 Task: Add a condition where "Description Does not contain the following string" "Specific time" in recently solved tickets.
Action: Mouse moved to (119, 412)
Screenshot: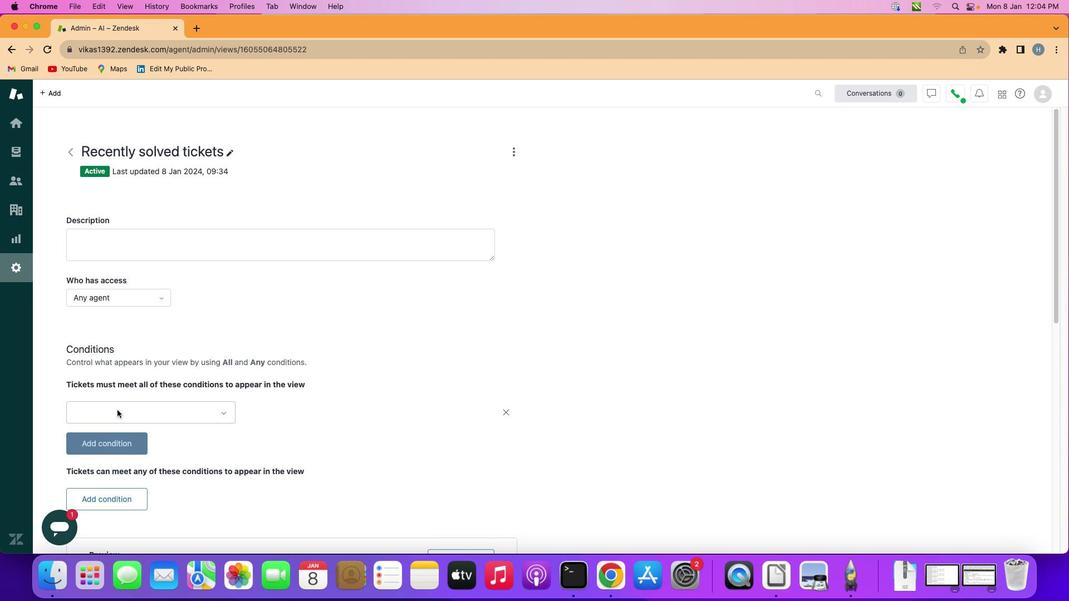 
Action: Mouse pressed left at (119, 412)
Screenshot: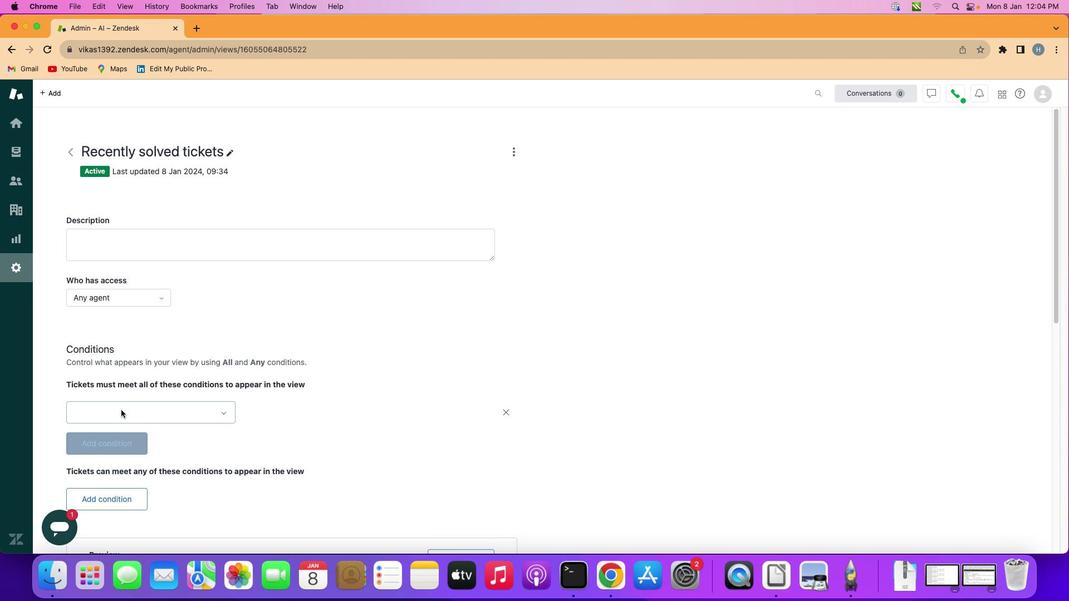 
Action: Mouse moved to (152, 414)
Screenshot: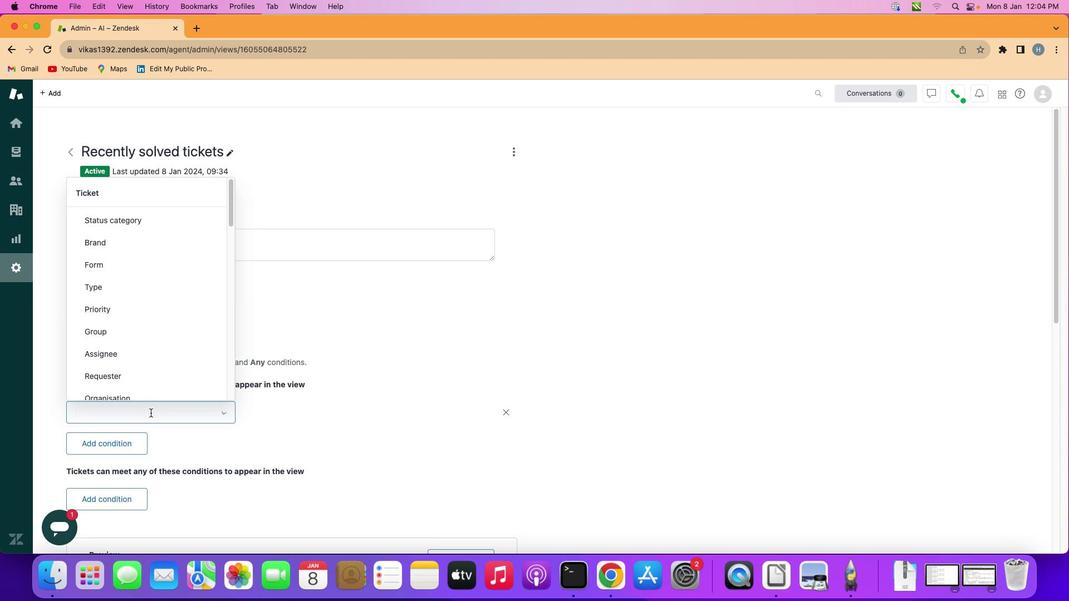 
Action: Mouse pressed left at (152, 414)
Screenshot: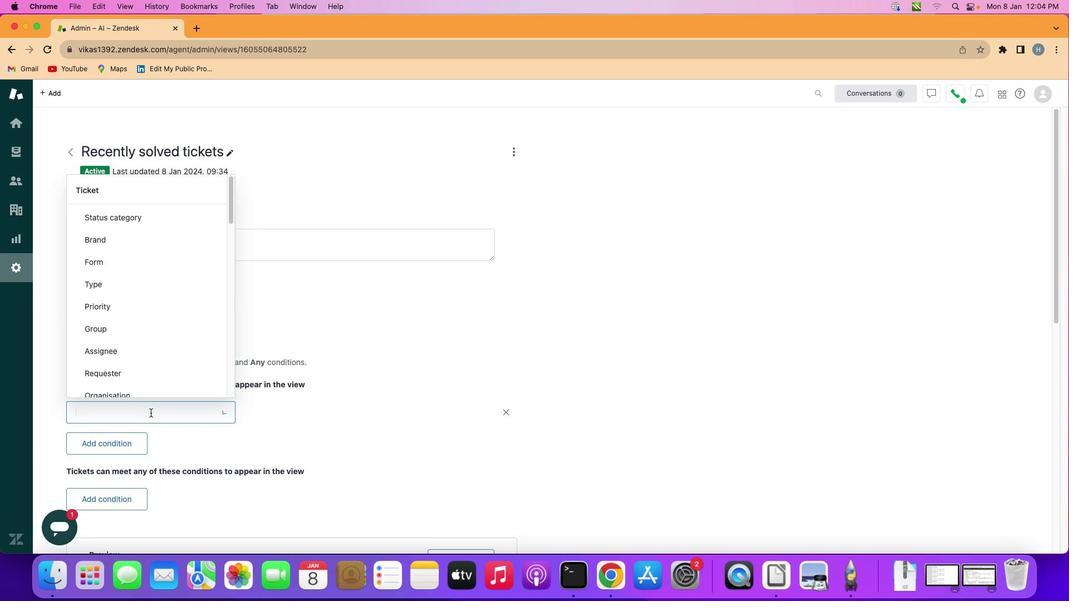 
Action: Mouse moved to (174, 325)
Screenshot: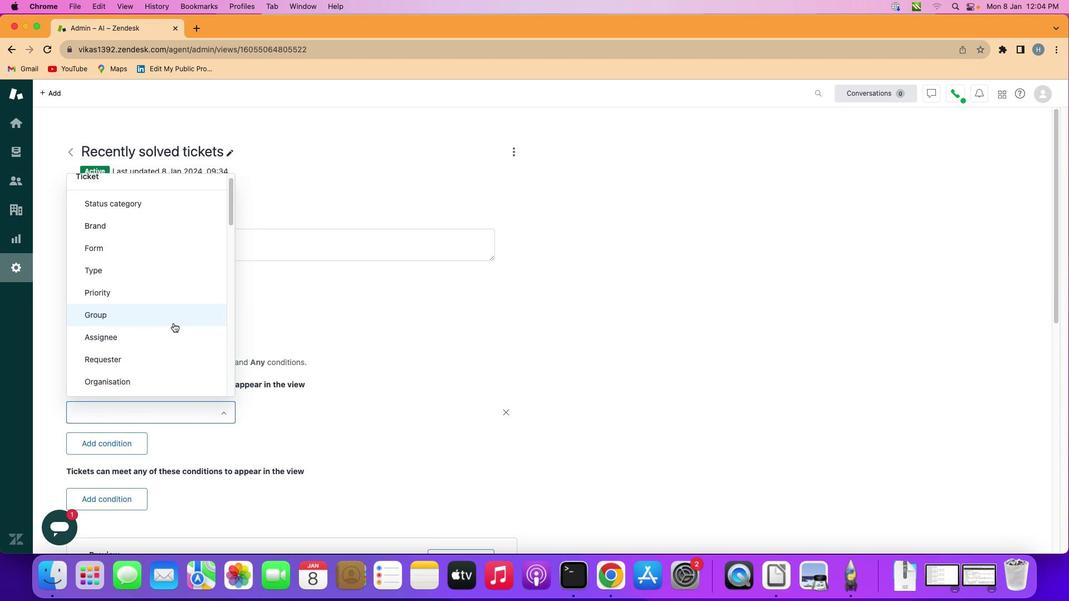 
Action: Mouse scrolled (174, 325) with delta (1, 1)
Screenshot: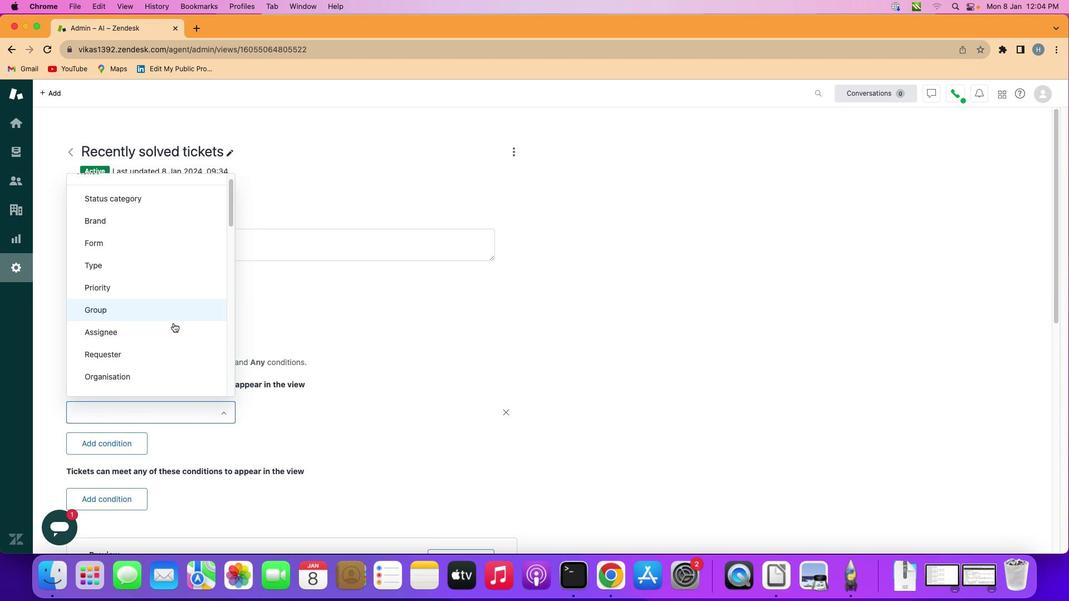 
Action: Mouse scrolled (174, 325) with delta (1, 1)
Screenshot: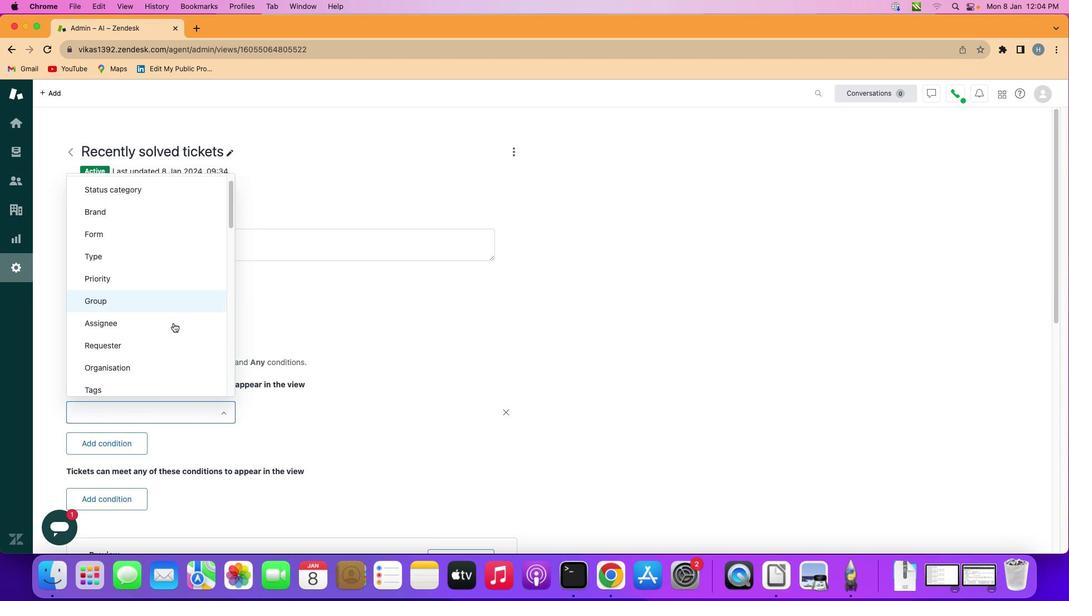 
Action: Mouse scrolled (174, 325) with delta (1, 1)
Screenshot: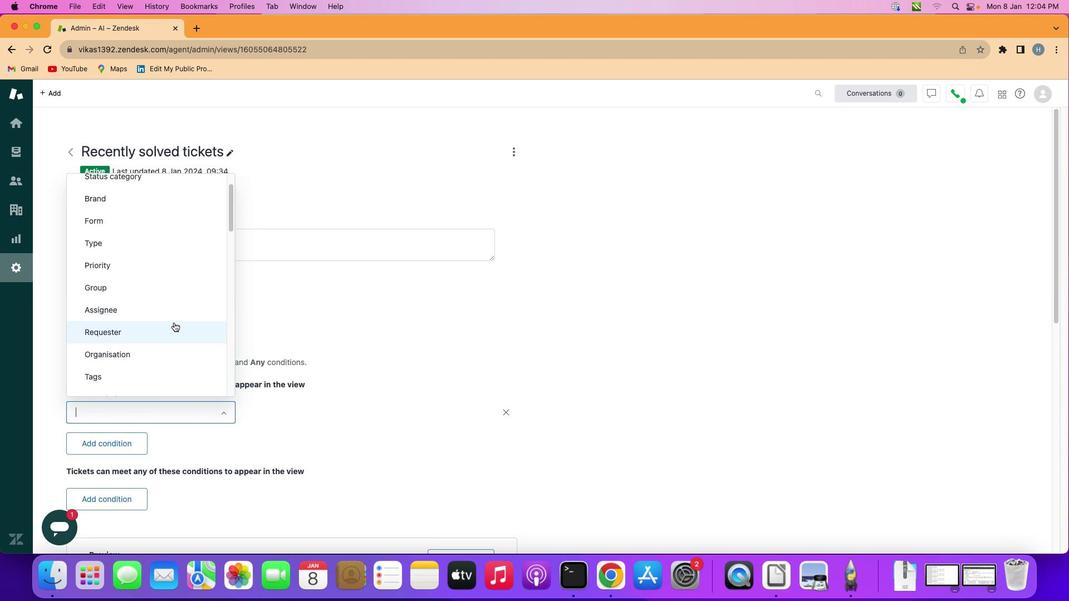 
Action: Mouse scrolled (174, 325) with delta (1, 1)
Screenshot: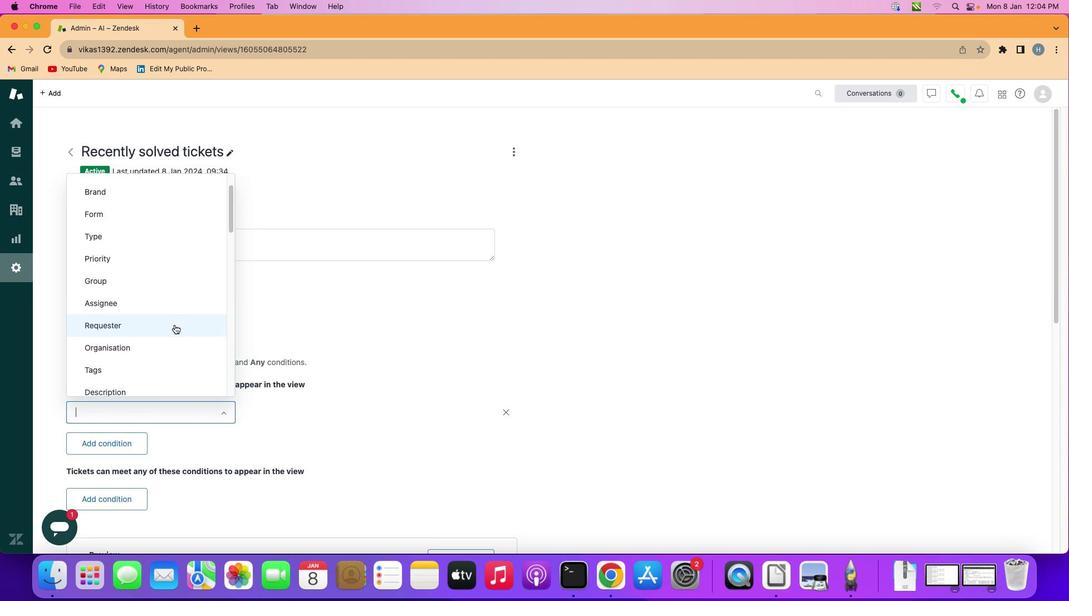 
Action: Mouse moved to (177, 333)
Screenshot: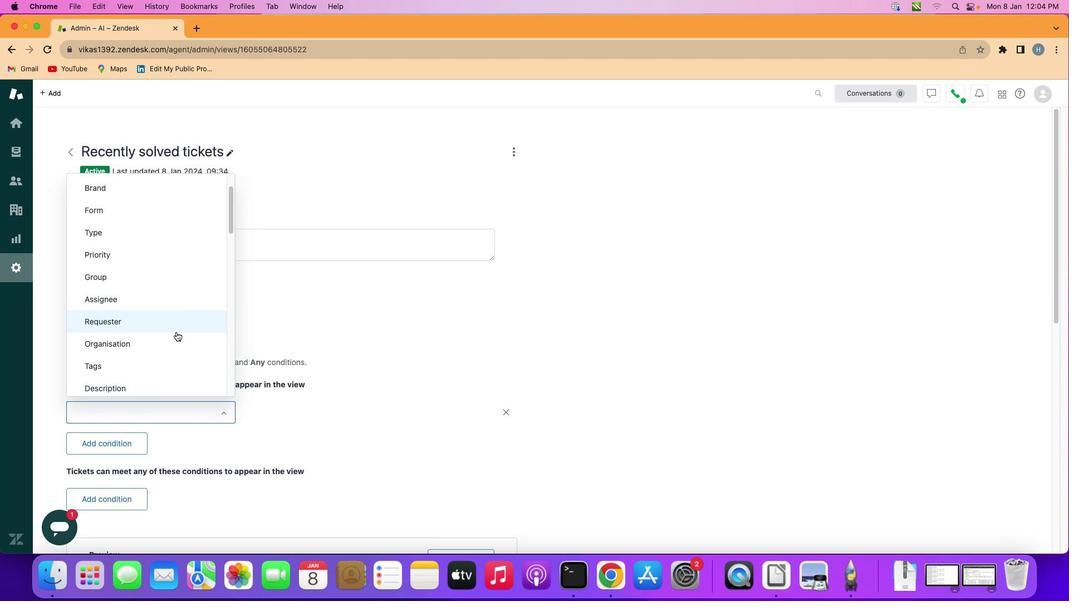 
Action: Mouse scrolled (177, 333) with delta (1, 1)
Screenshot: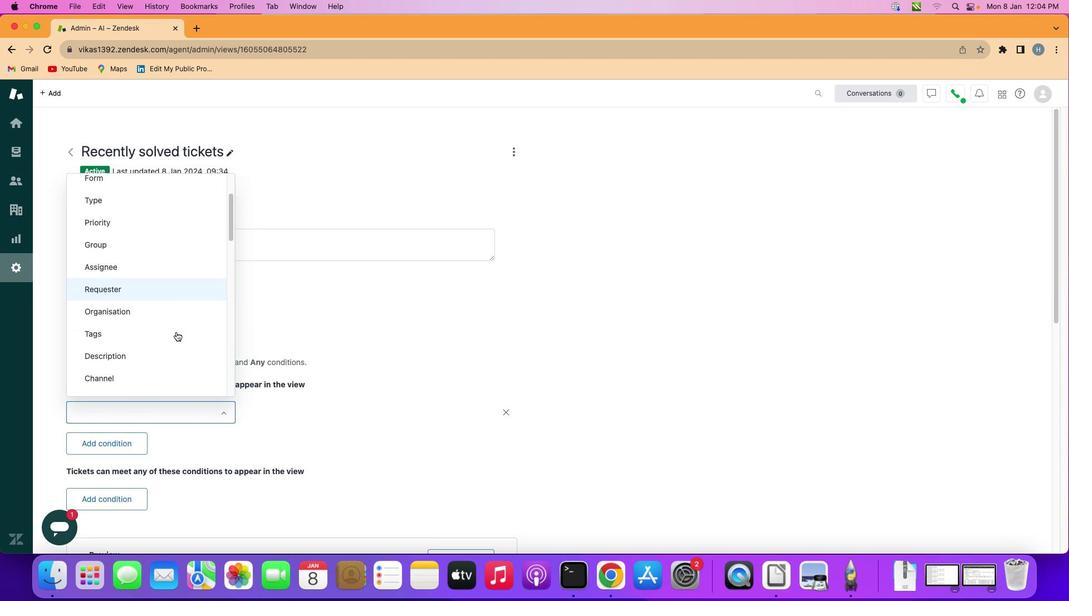 
Action: Mouse scrolled (177, 333) with delta (1, 1)
Screenshot: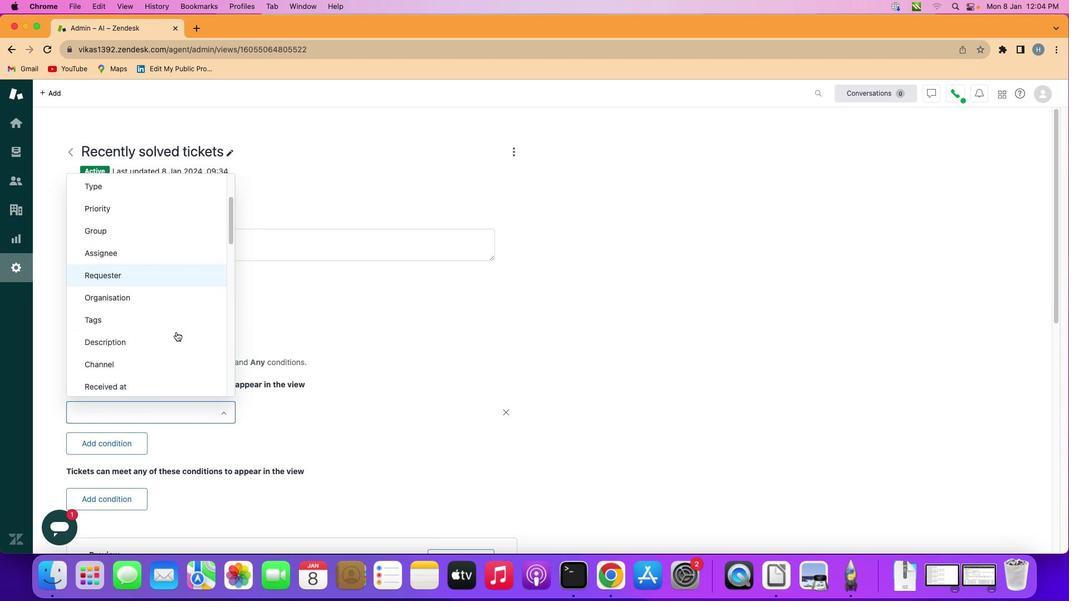 
Action: Mouse scrolled (177, 333) with delta (1, 1)
Screenshot: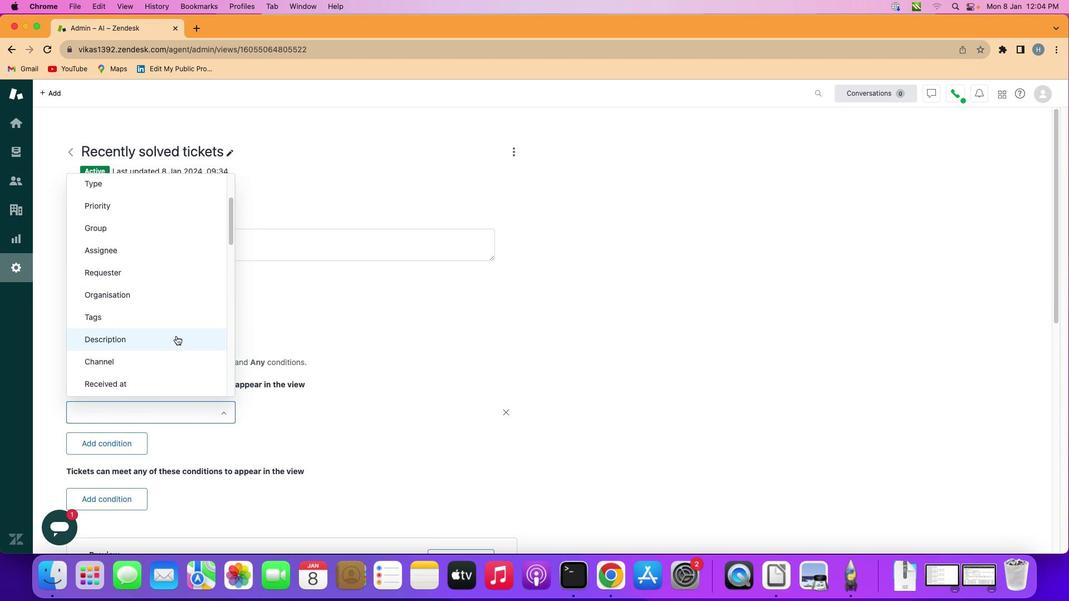 
Action: Mouse moved to (192, 343)
Screenshot: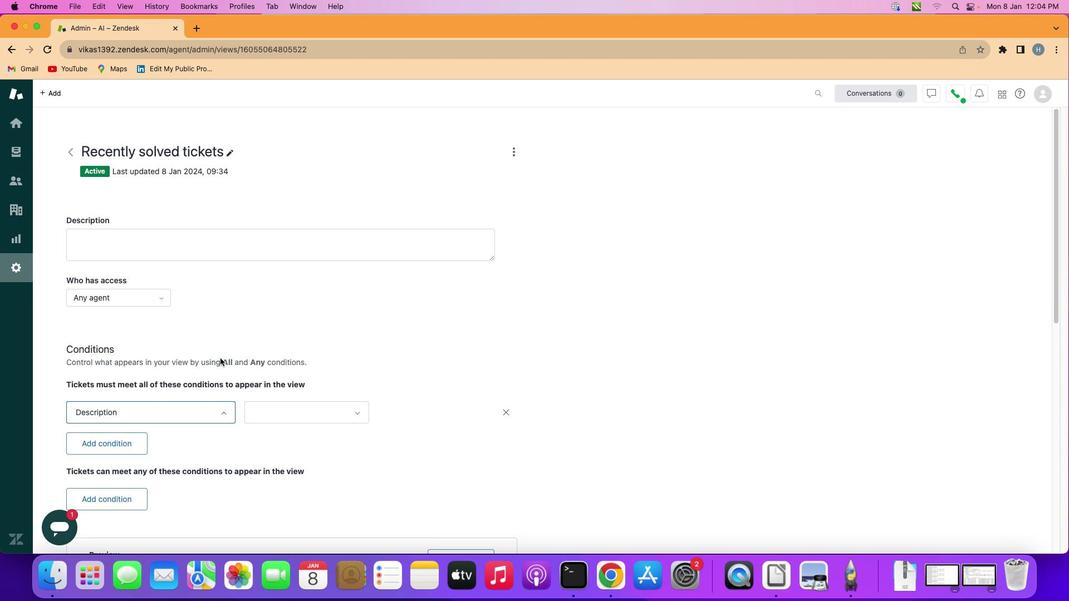 
Action: Mouse pressed left at (192, 343)
Screenshot: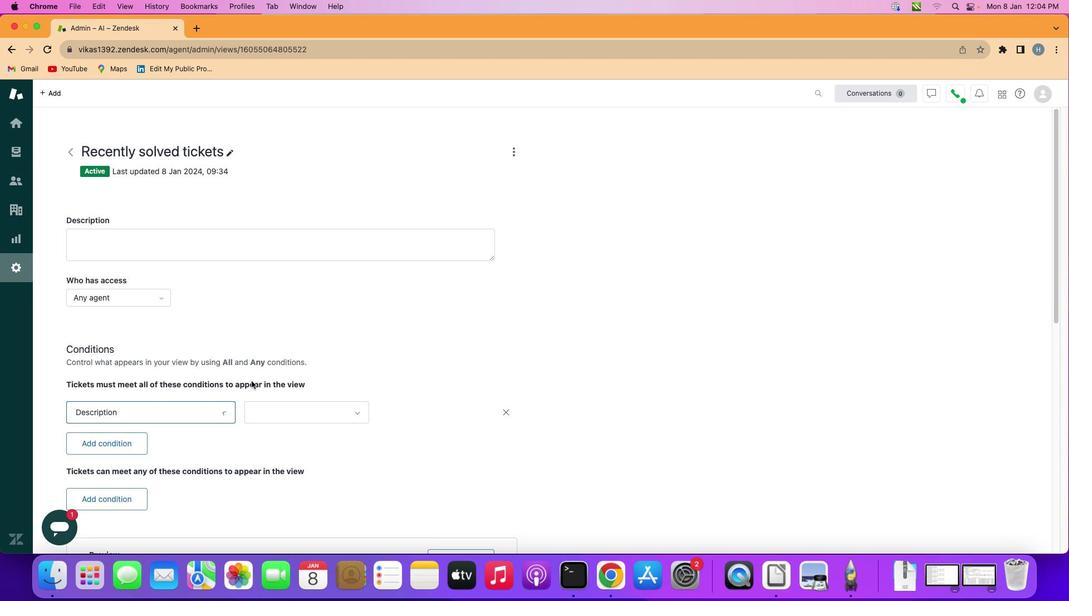 
Action: Mouse moved to (283, 417)
Screenshot: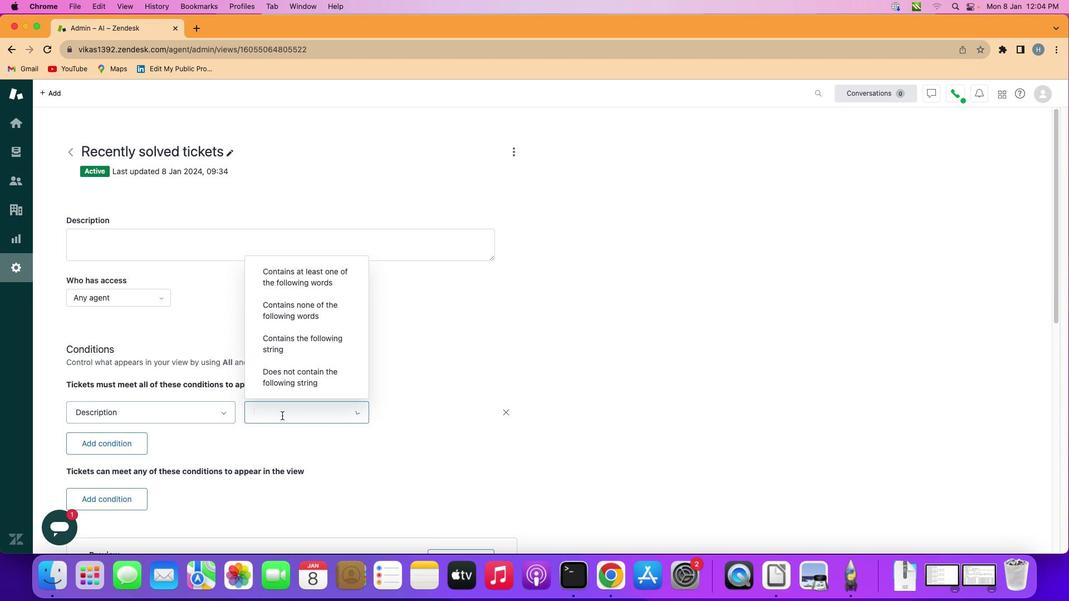 
Action: Mouse pressed left at (283, 417)
Screenshot: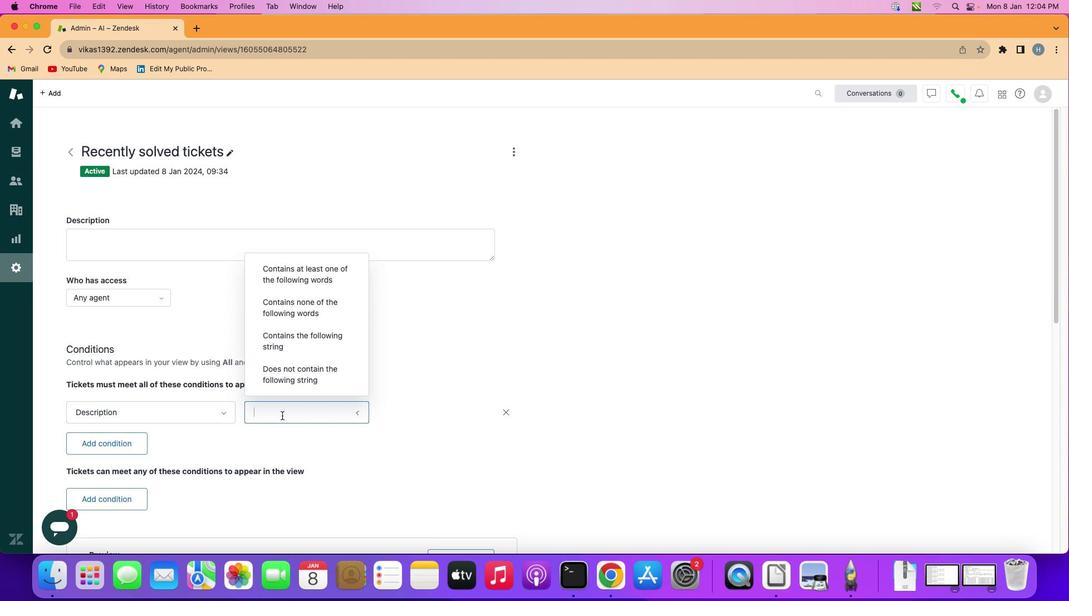 
Action: Mouse moved to (319, 382)
Screenshot: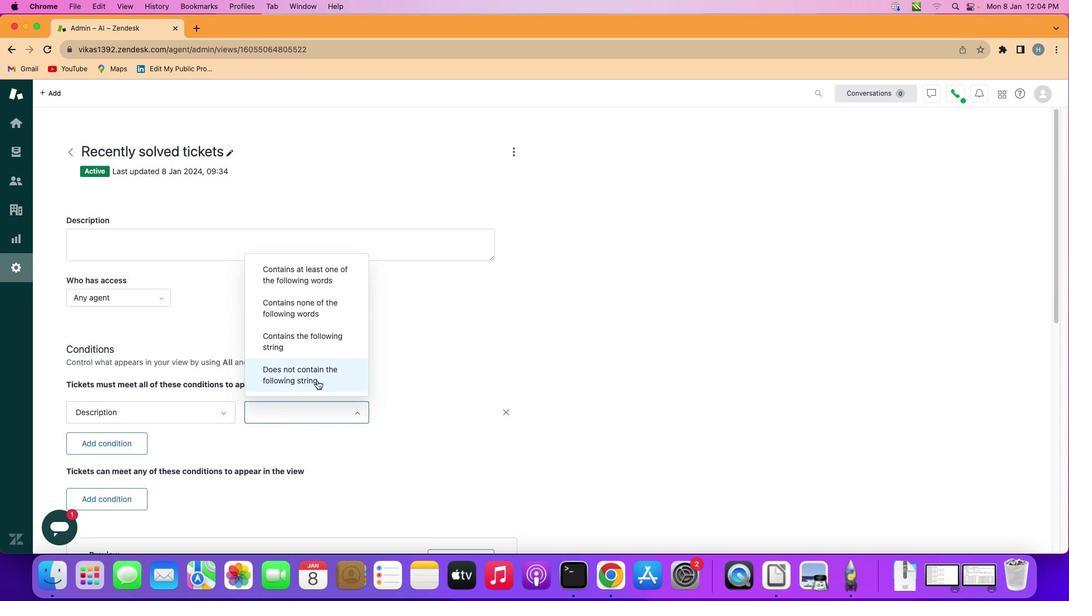 
Action: Mouse pressed left at (319, 382)
Screenshot: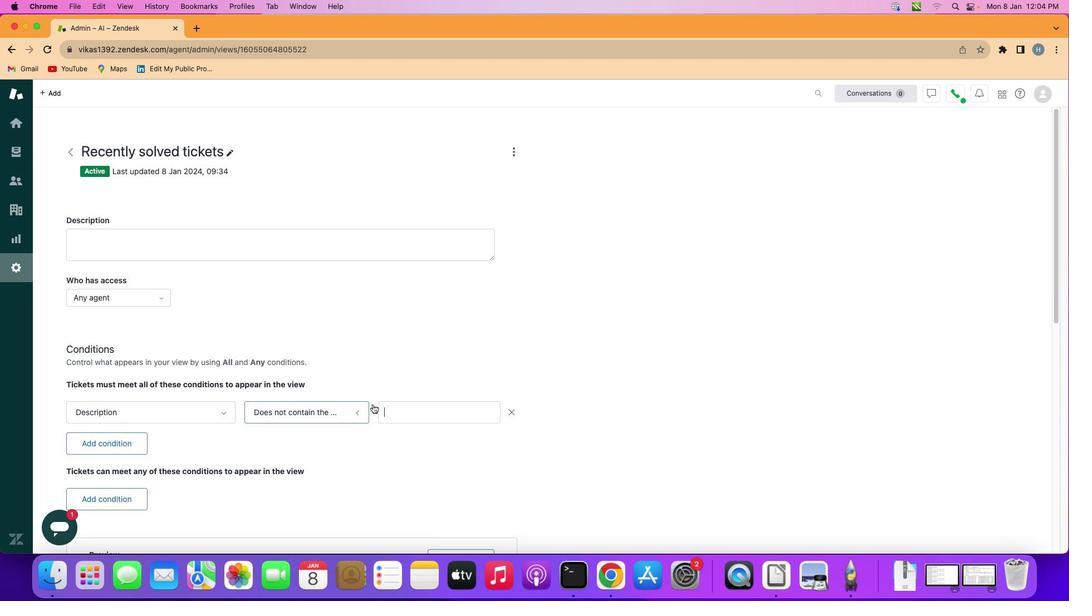 
Action: Mouse moved to (424, 417)
Screenshot: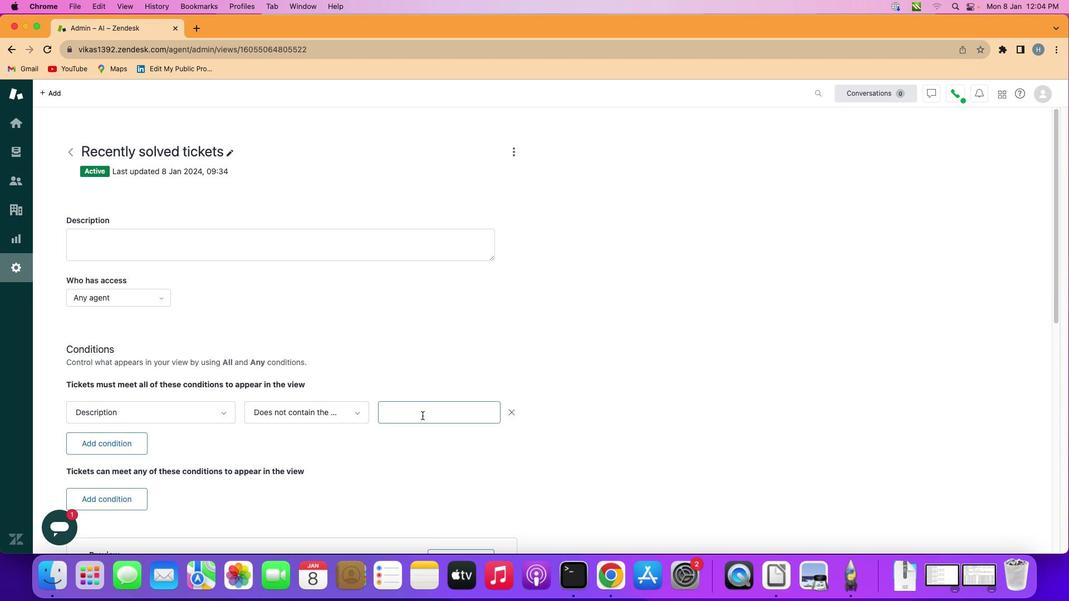 
Action: Mouse pressed left at (424, 417)
Screenshot: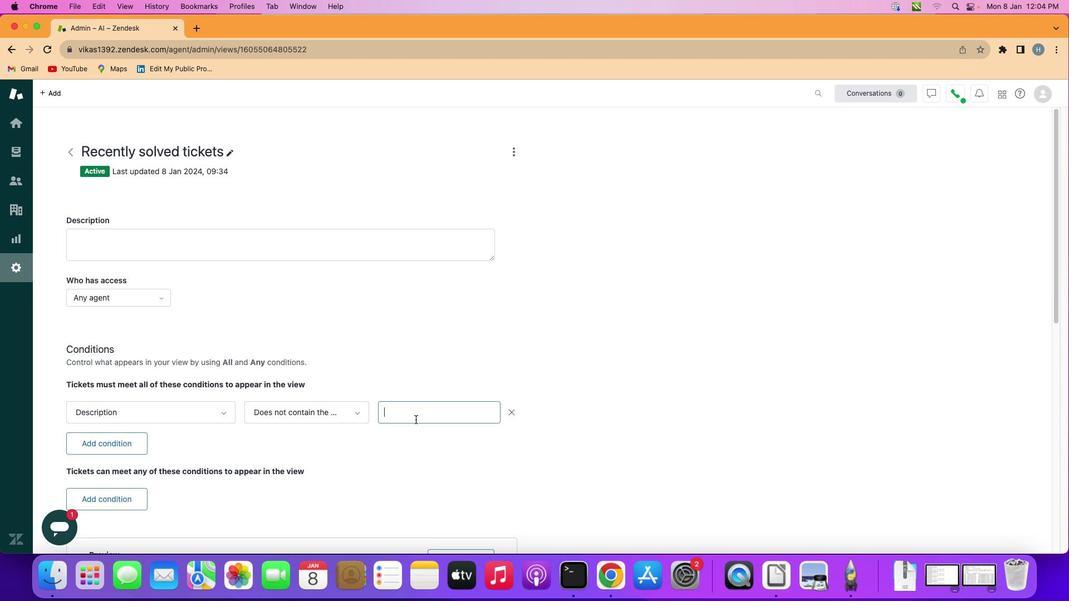 
Action: Mouse moved to (400, 428)
Screenshot: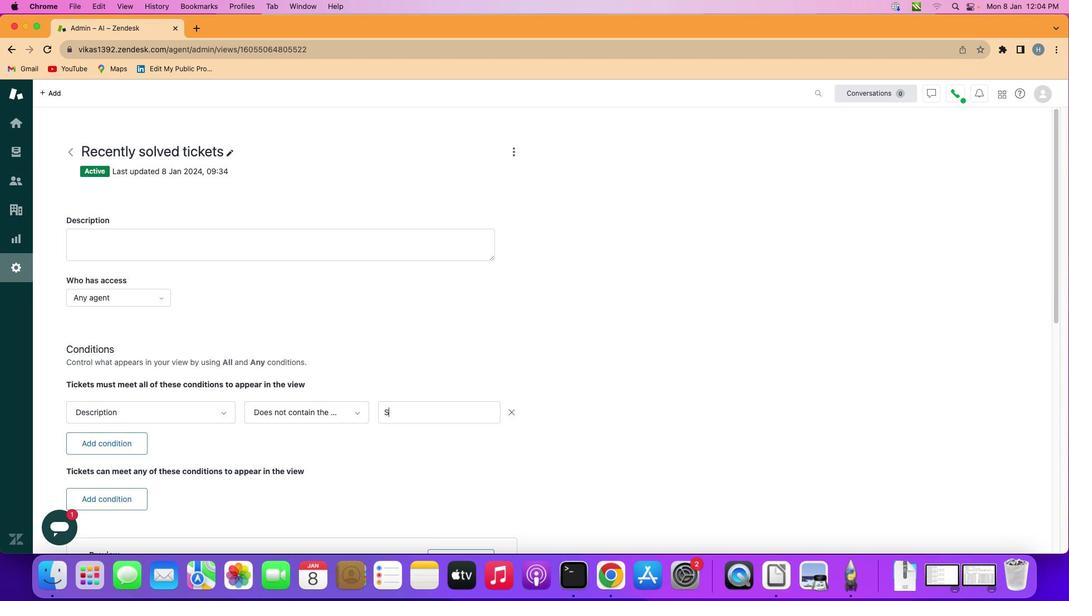 
Action: Key pressed Key.shift'S''p''e''c''i''f''i''c'Key.space't''i''m''e'
Screenshot: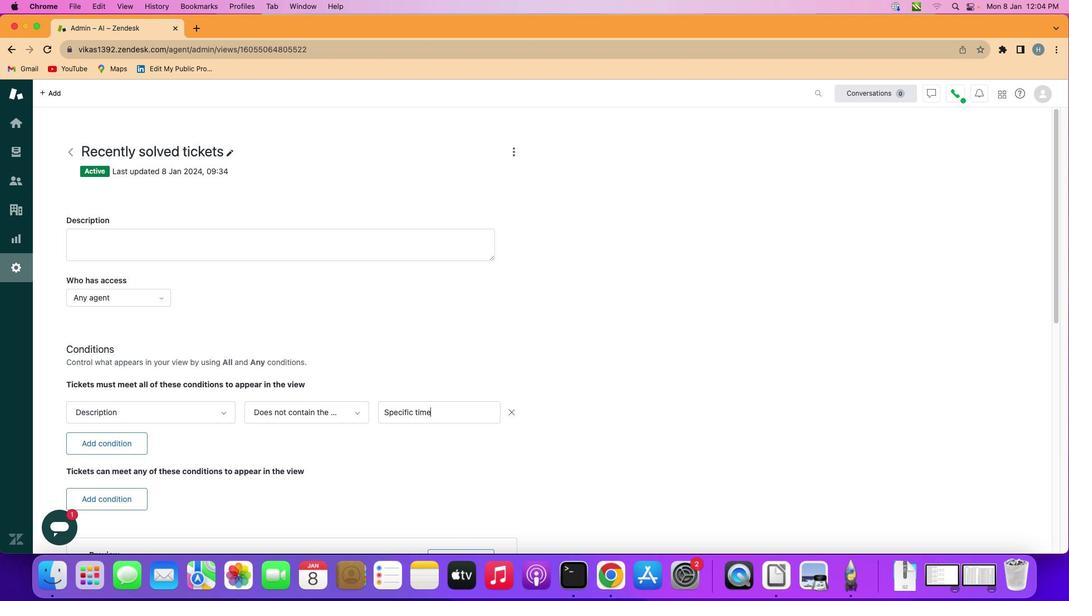 
Action: Mouse moved to (429, 452)
Screenshot: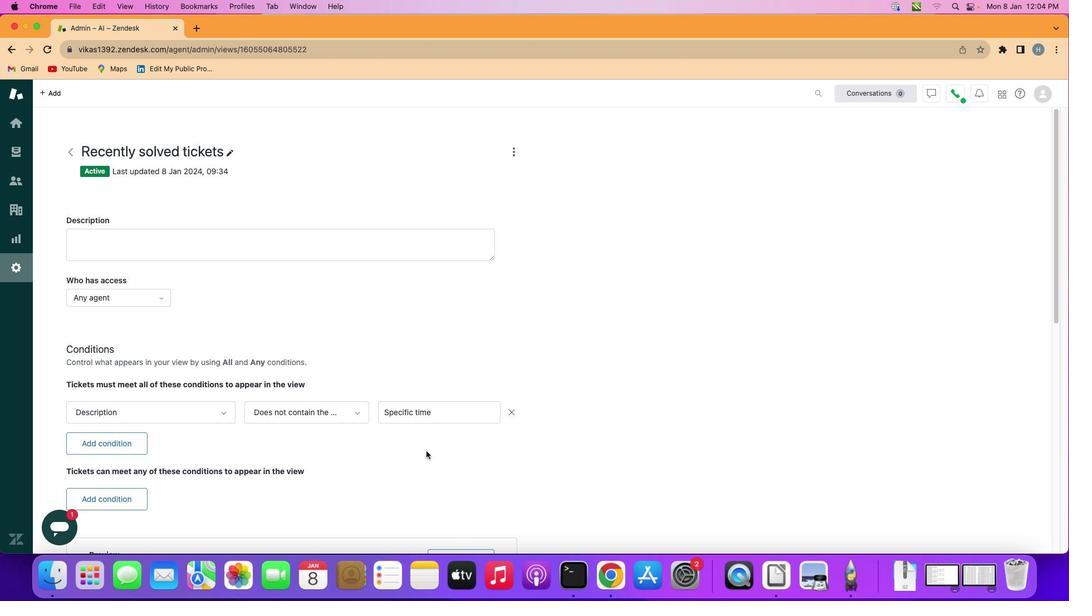 
Action: Mouse pressed left at (429, 452)
Screenshot: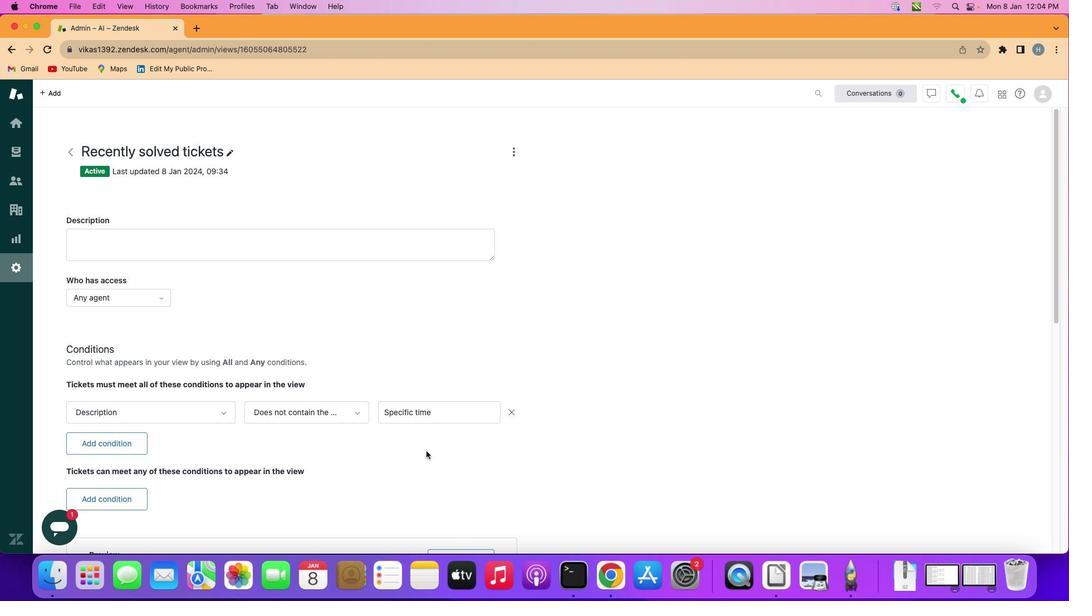 
Action: Mouse moved to (425, 453)
Screenshot: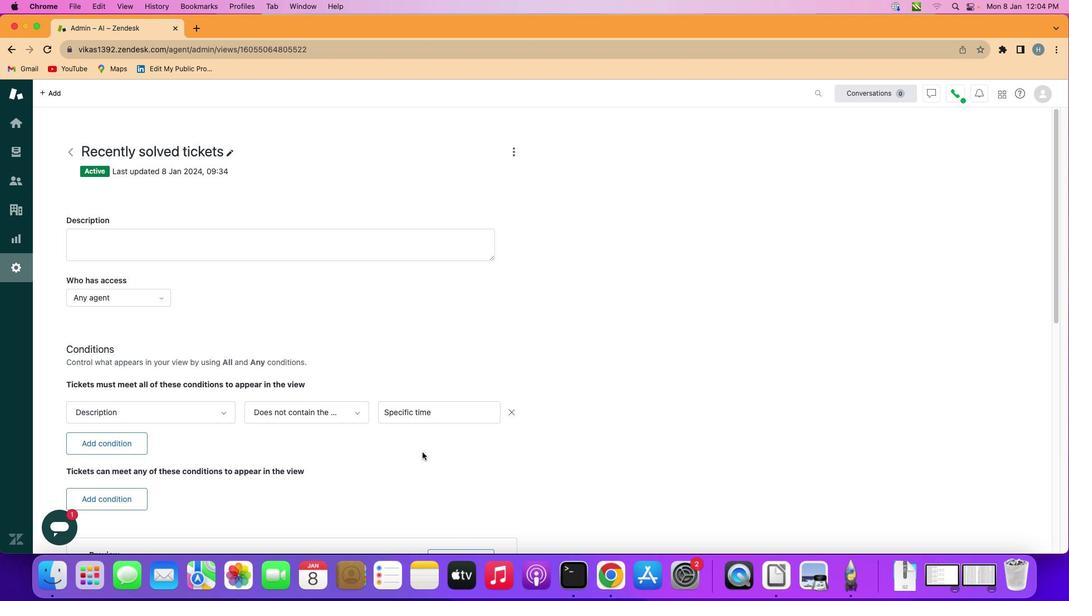 
